 Task: Show all cards active in the last month.
Action: Mouse pressed left at (1056, 75)
Screenshot: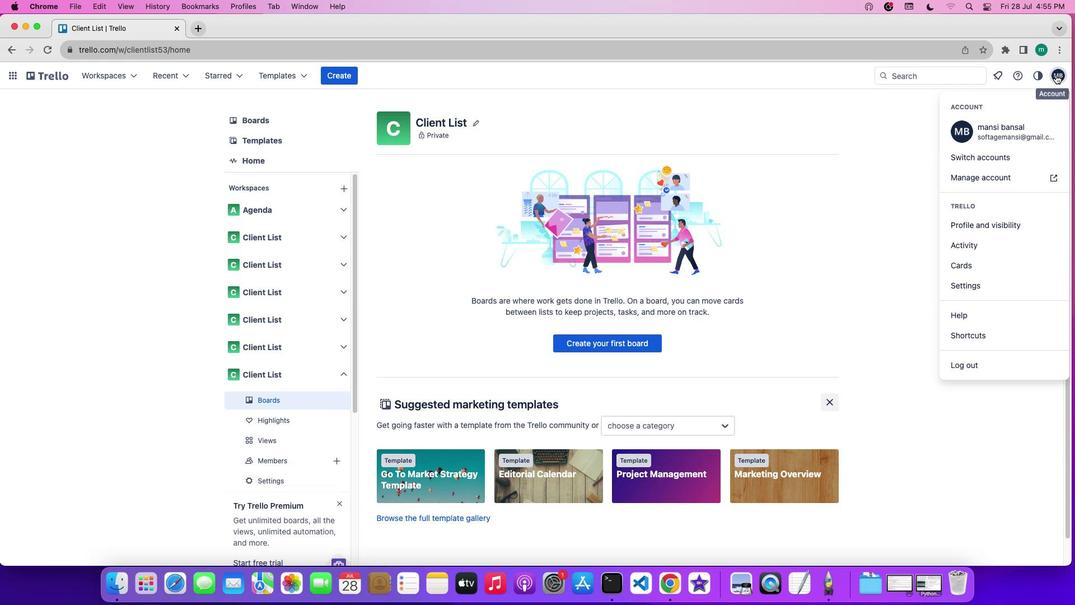 
Action: Mouse moved to (1013, 265)
Screenshot: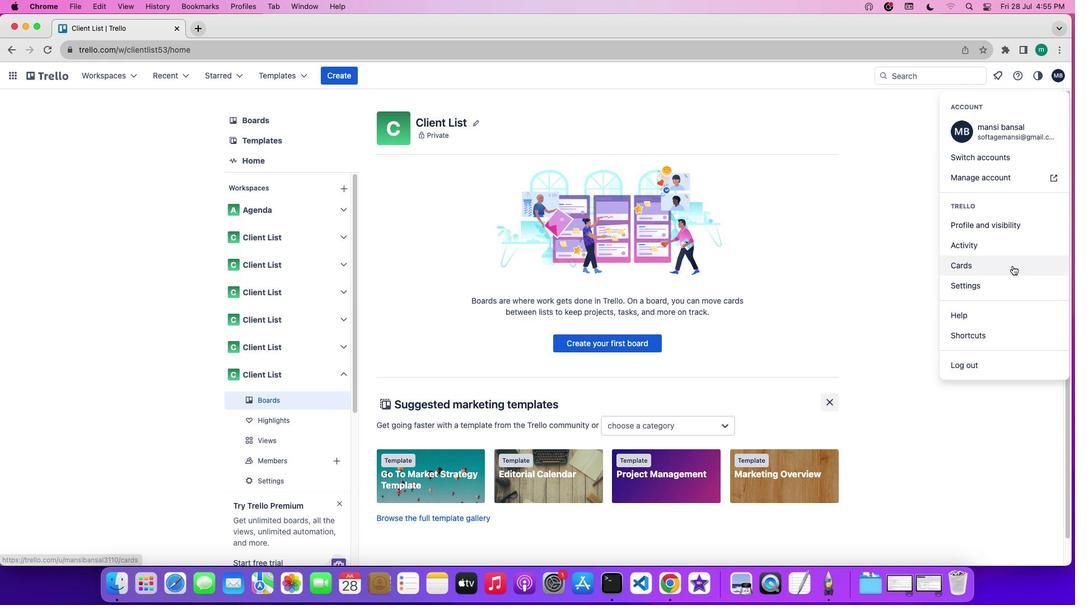 
Action: Mouse pressed left at (1013, 265)
Screenshot: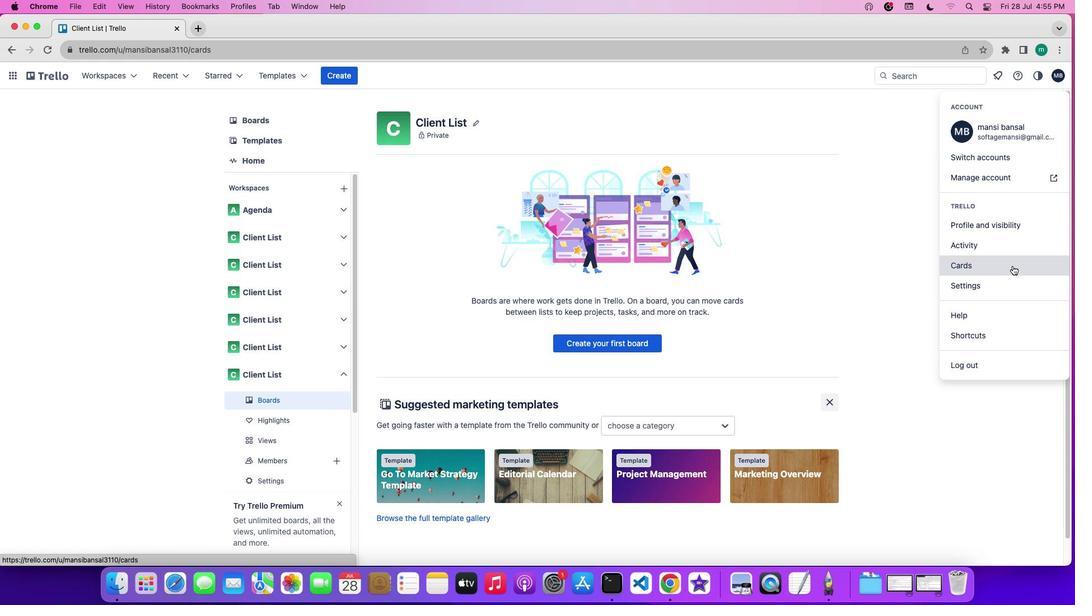 
Action: Mouse moved to (714, 211)
Screenshot: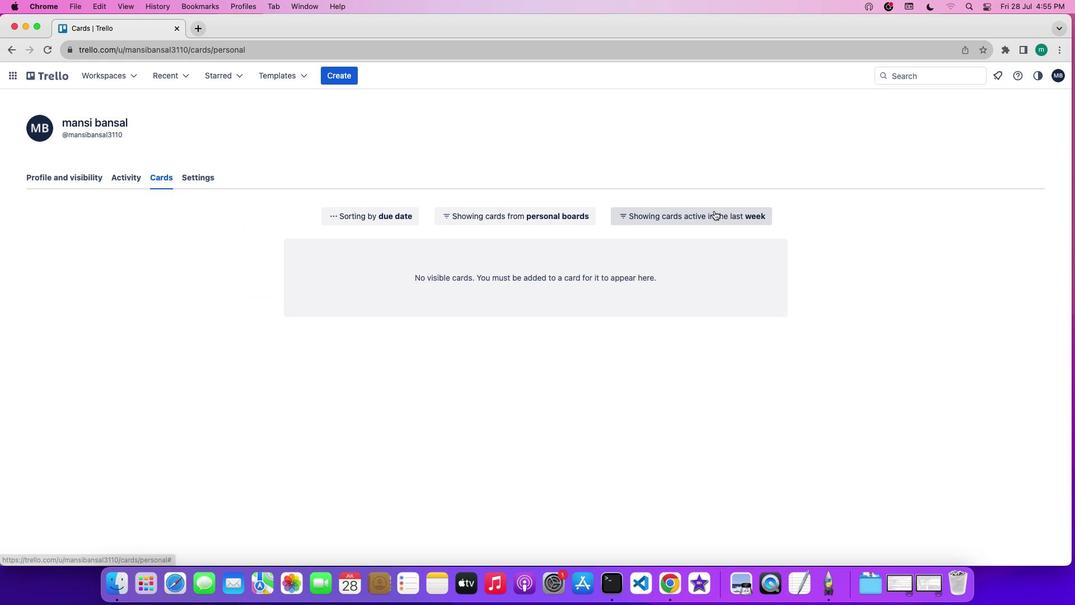 
Action: Mouse pressed left at (714, 211)
Screenshot: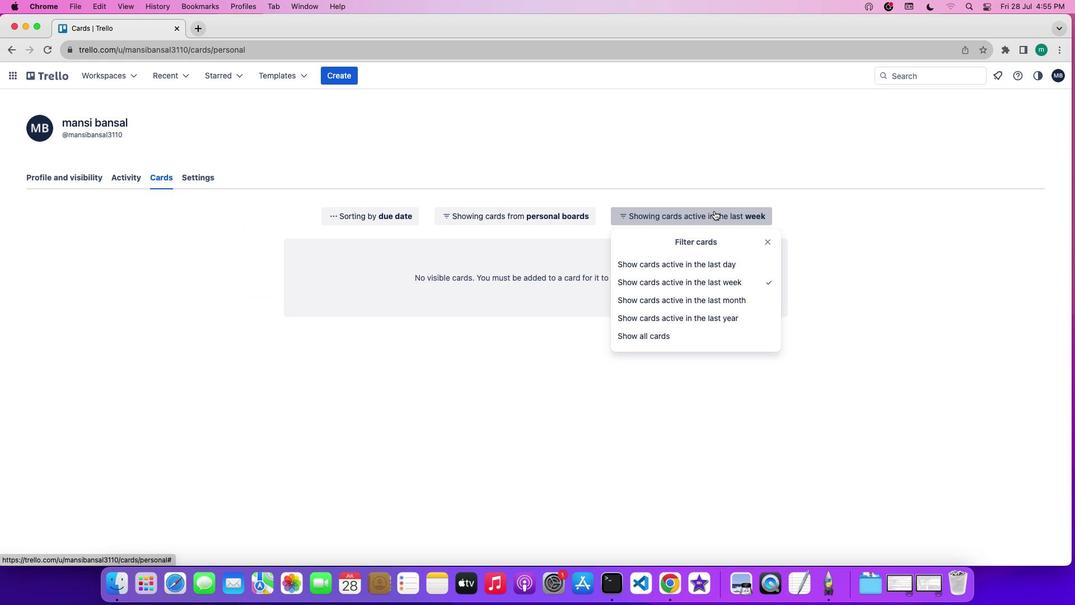
Action: Mouse moved to (703, 296)
Screenshot: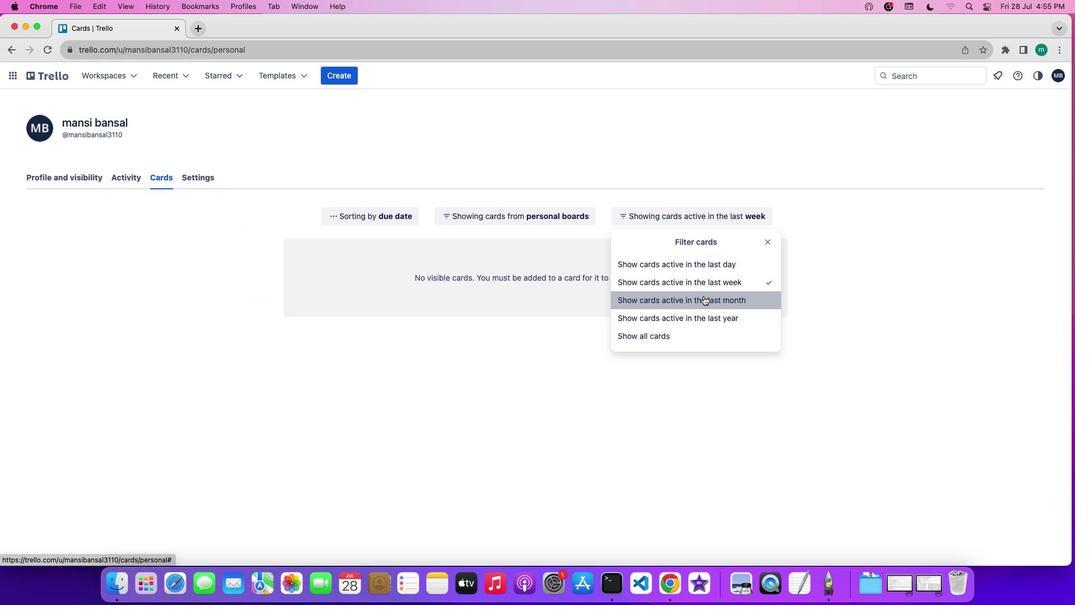 
Action: Mouse pressed left at (703, 296)
Screenshot: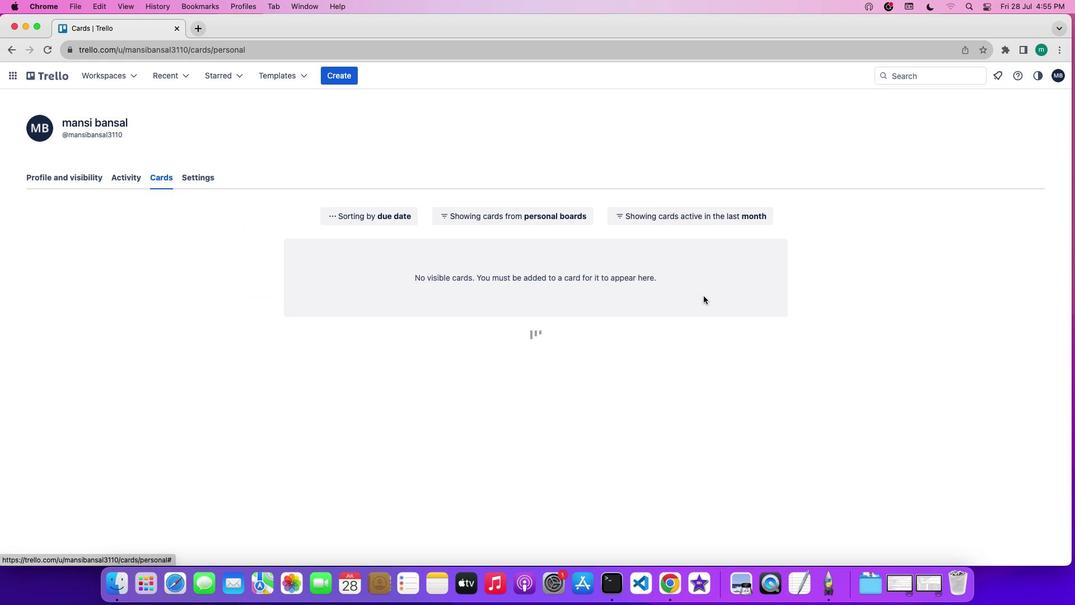 
